 Task: Find the nearest outdoor disc golf courses.
Action: Mouse moved to (102, 51)
Screenshot: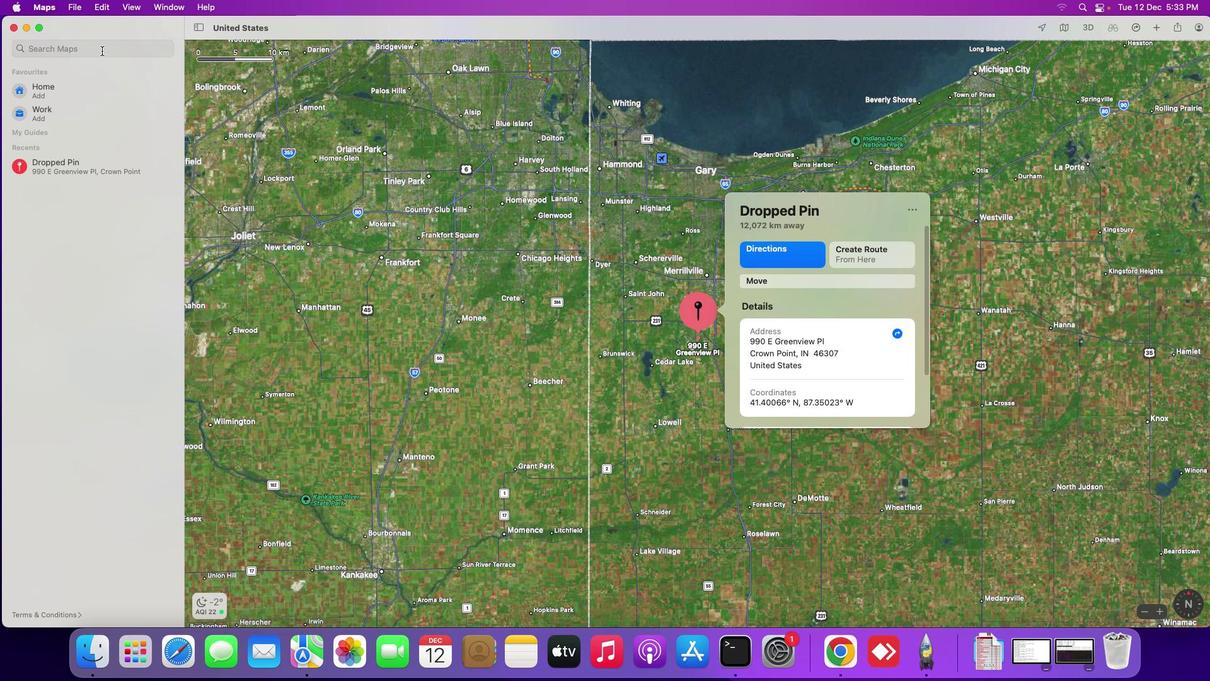 
Action: Mouse pressed left at (102, 51)
Screenshot: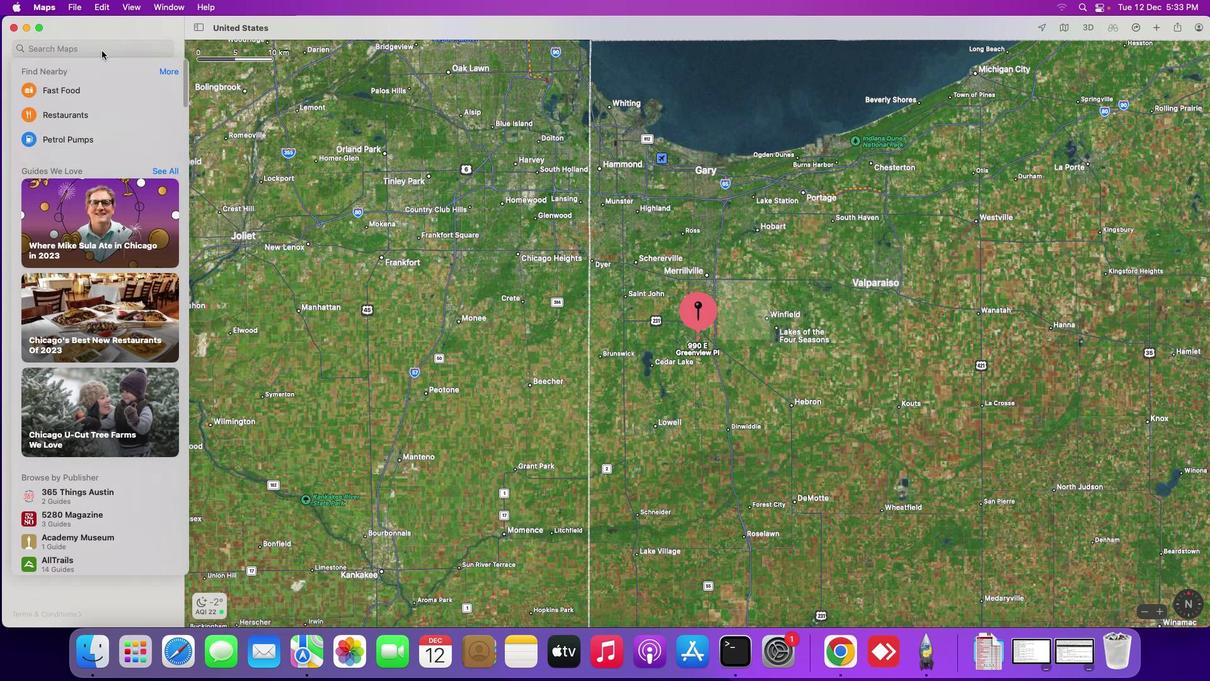
Action: Key pressed 'n''e''a''r'Key.space'o''u''t''d''o''o''r'Key.space'd''i''s''c'Key.space'g''o''l''f'Key.spaceKey.backspaceKey.space'c''o''u''r''c'Key.backspace's''e'
Screenshot: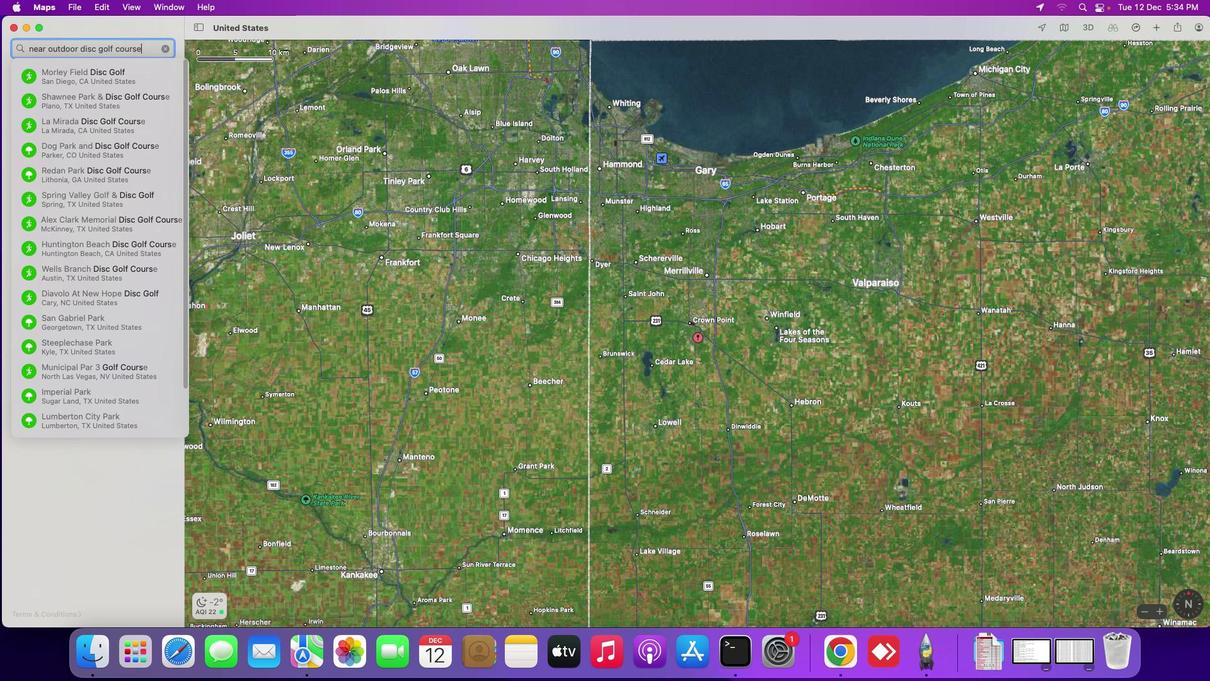 
Action: Mouse moved to (109, 68)
Screenshot: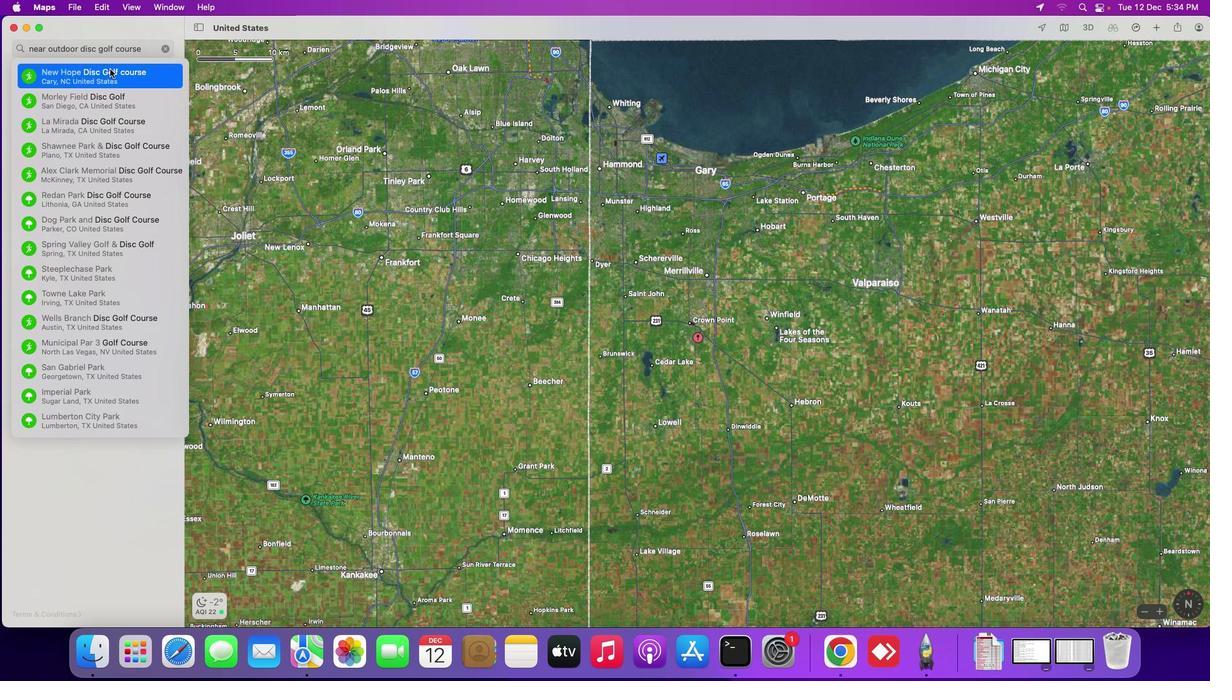 
Action: Mouse pressed left at (109, 68)
Screenshot: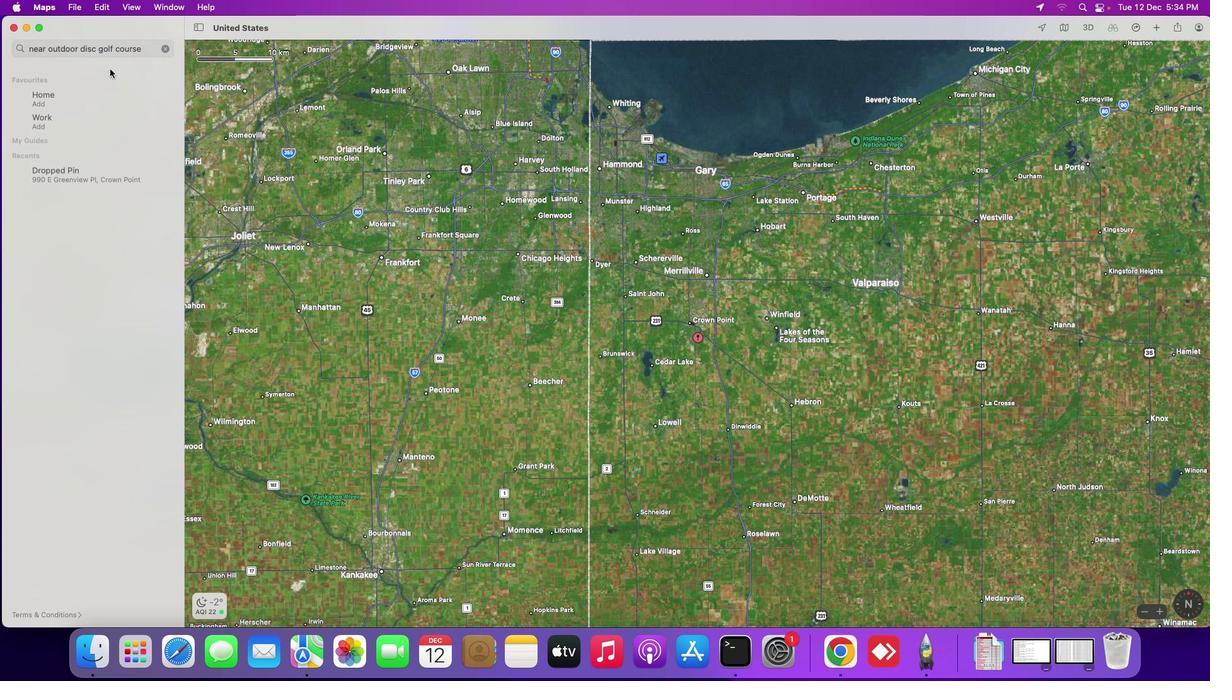 
Action: Mouse moved to (844, 336)
Screenshot: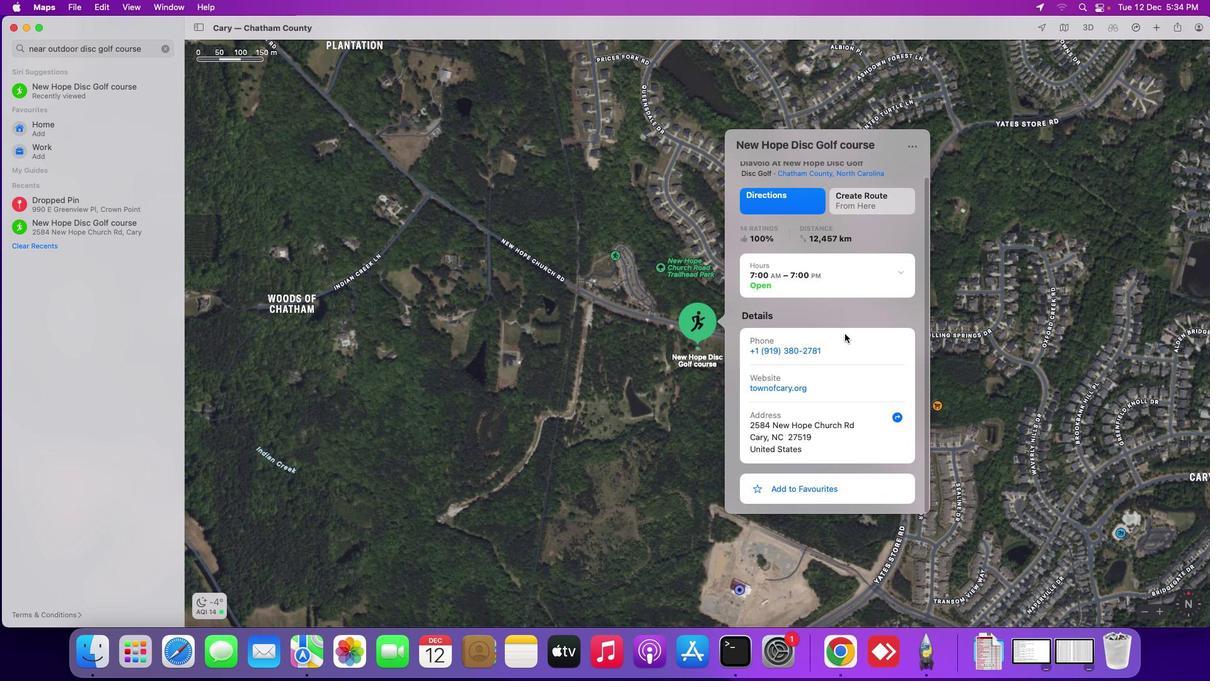 
Action: Mouse scrolled (844, 336) with delta (0, 0)
Screenshot: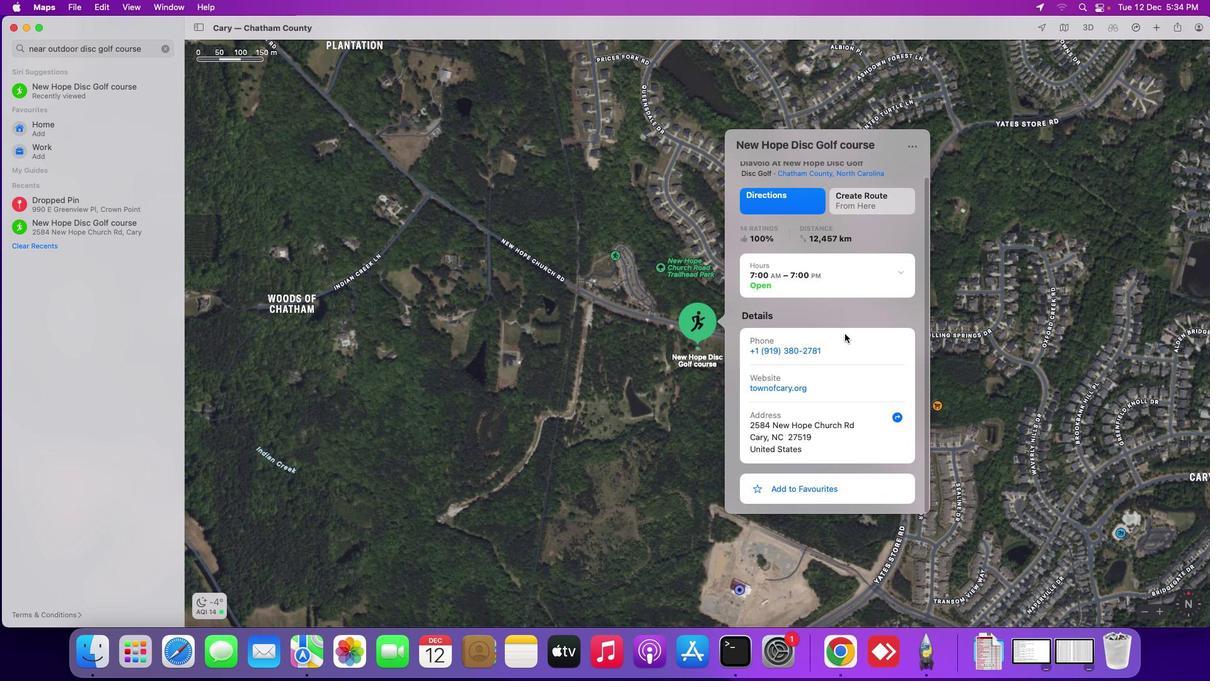 
Action: Mouse scrolled (844, 336) with delta (0, 0)
Screenshot: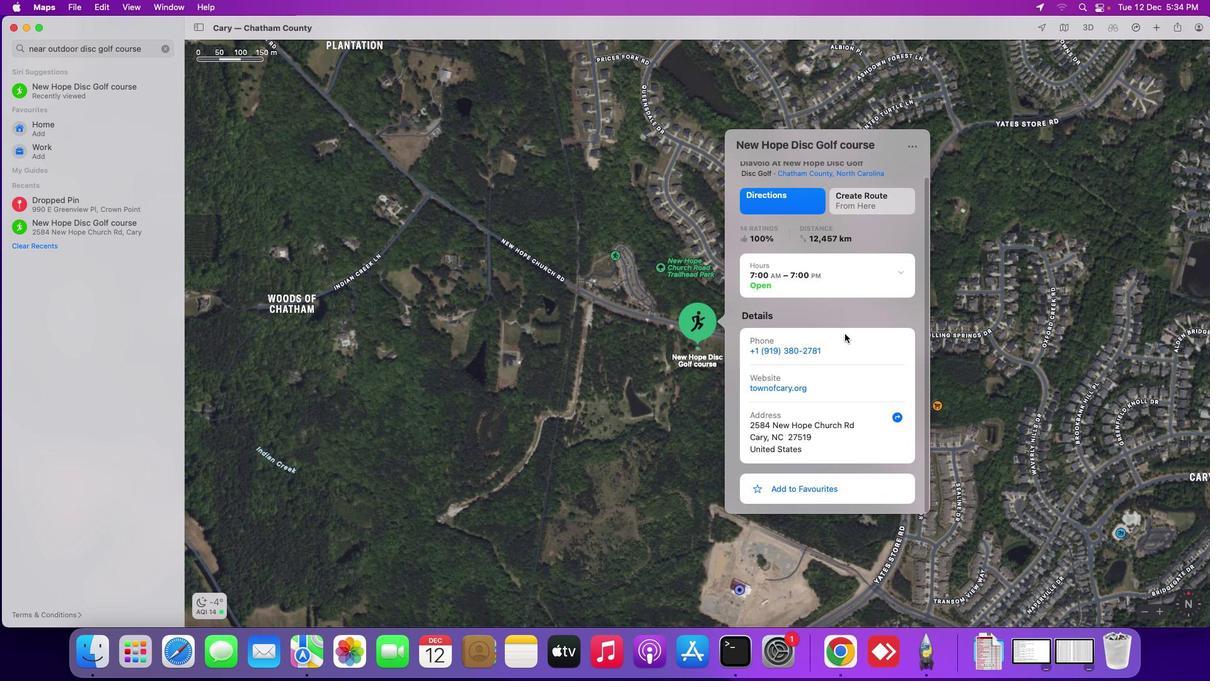 
Action: Mouse moved to (844, 336)
Screenshot: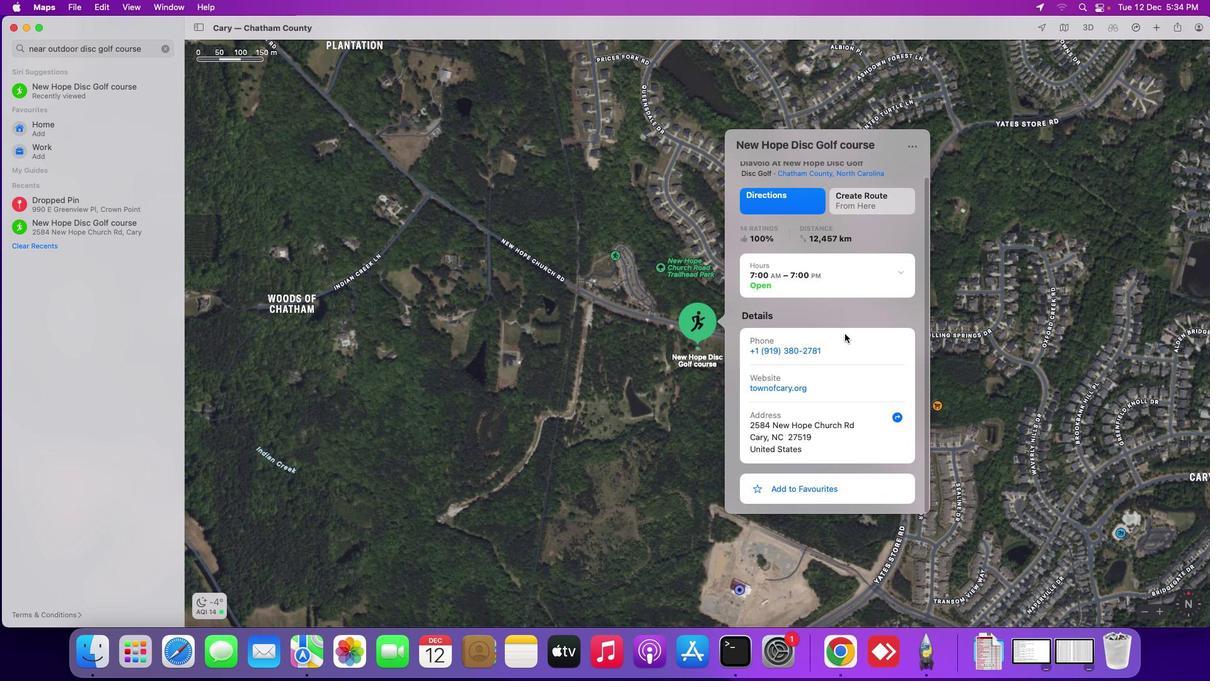 
Action: Mouse scrolled (844, 336) with delta (0, -1)
Screenshot: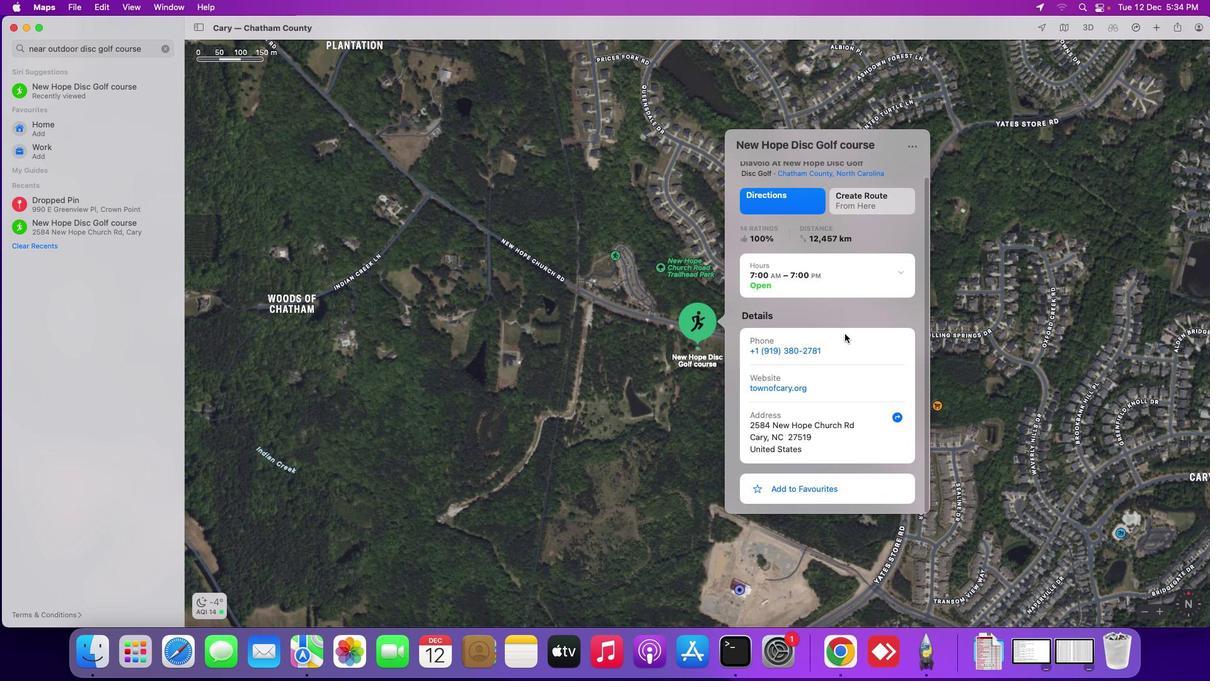 
Action: Mouse scrolled (844, 336) with delta (0, -3)
Screenshot: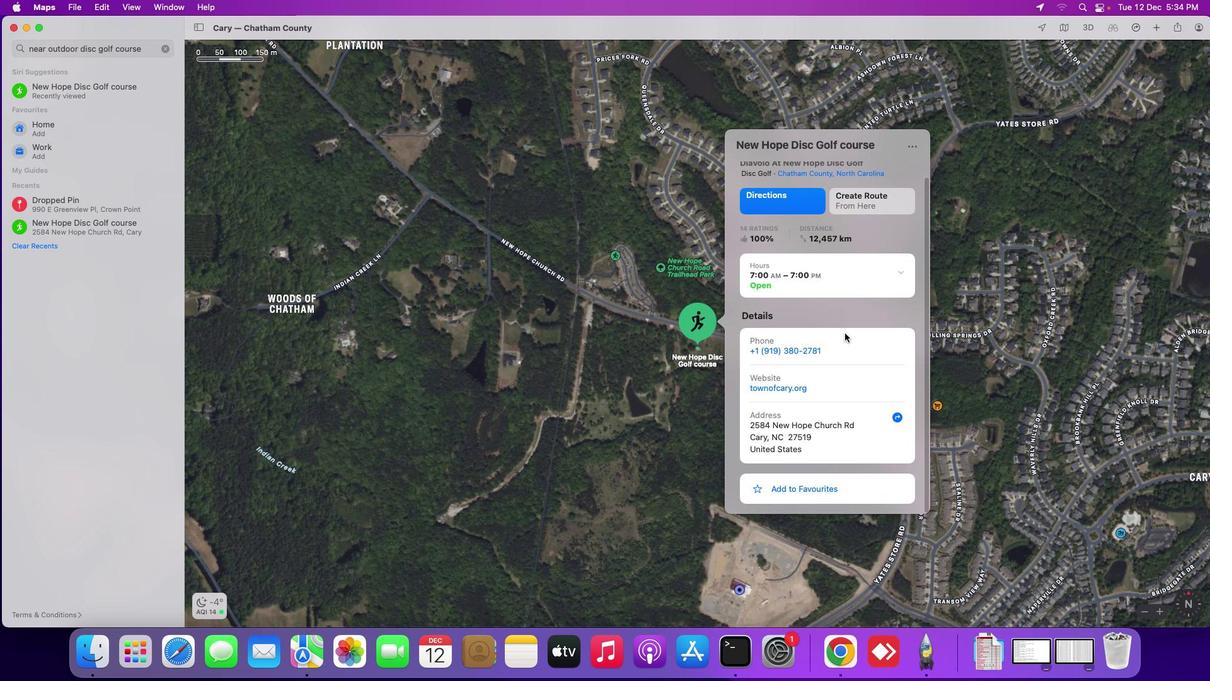 
Action: Mouse scrolled (844, 336) with delta (0, -3)
Screenshot: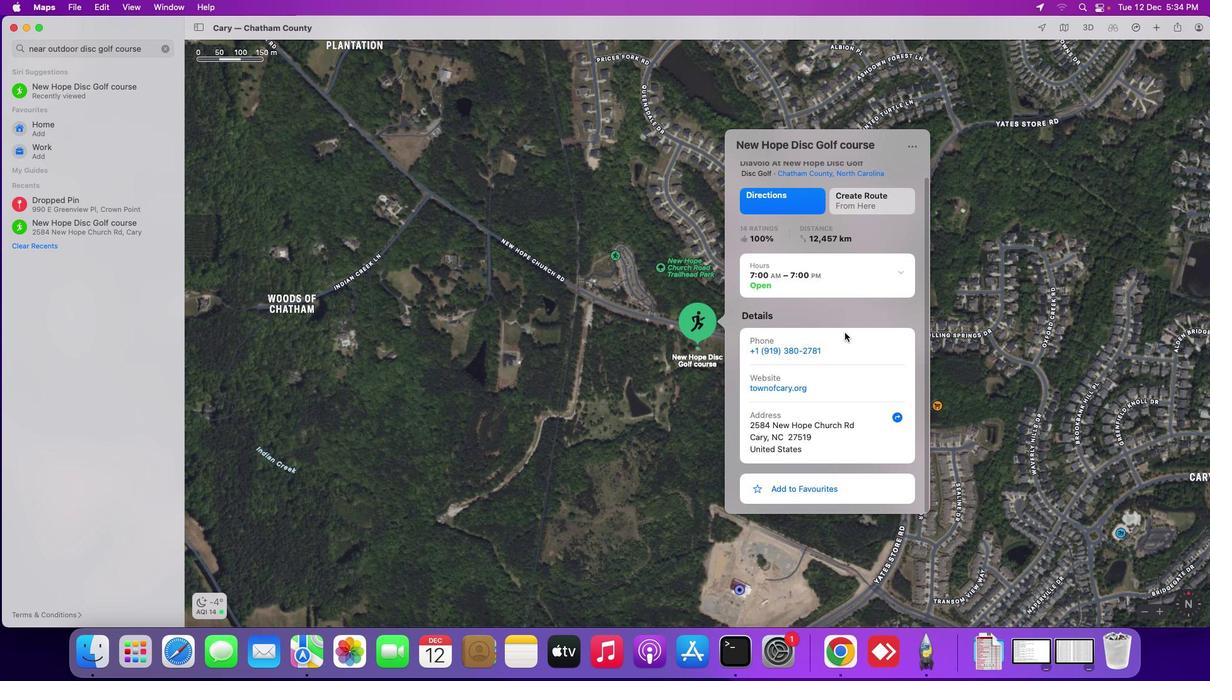 
Action: Mouse scrolled (844, 336) with delta (0, -3)
Screenshot: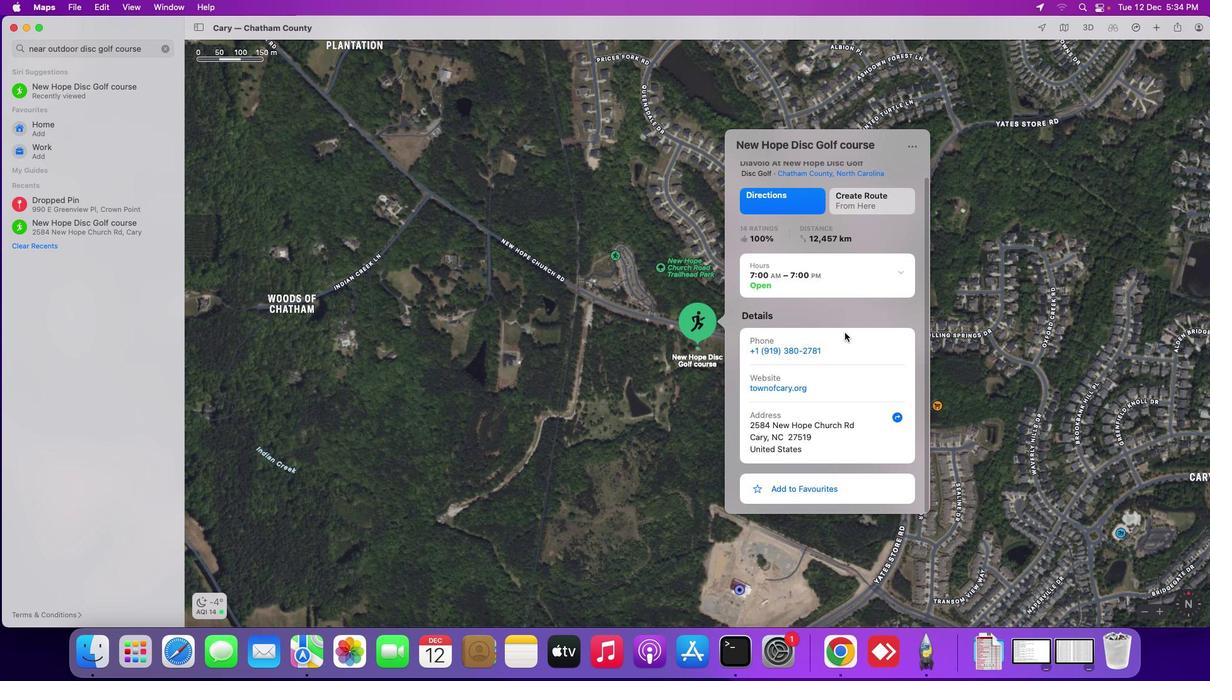 
Action: Mouse scrolled (844, 336) with delta (0, -4)
Screenshot: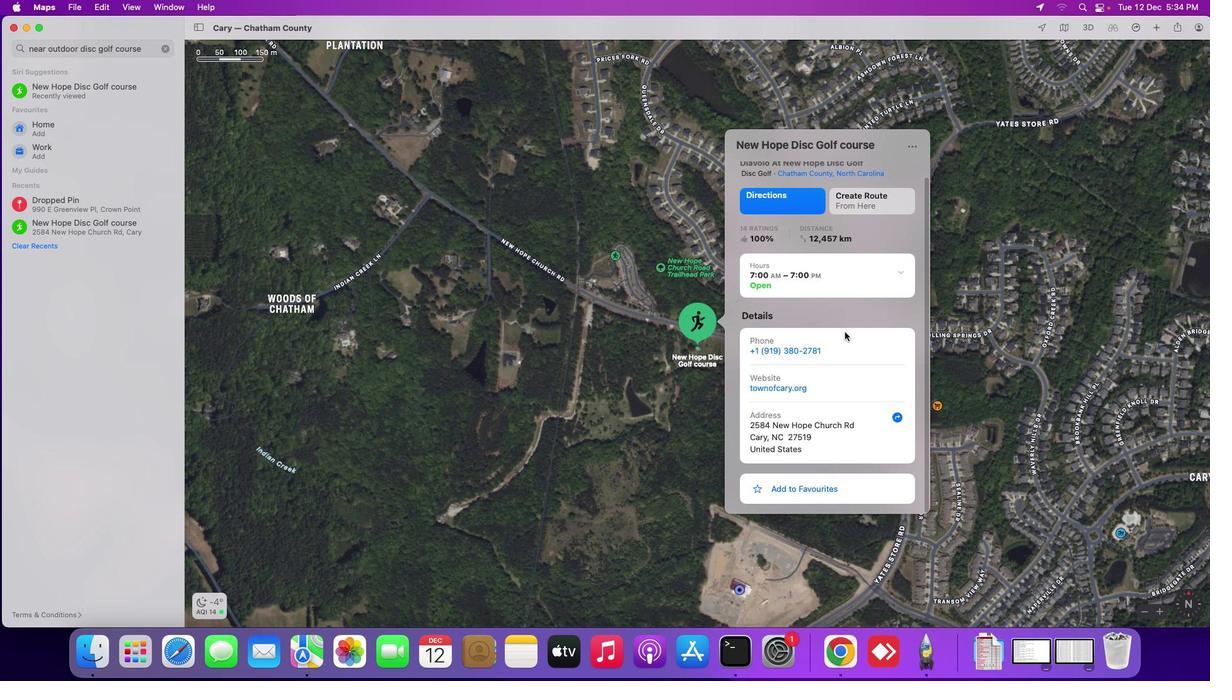 
Action: Mouse moved to (845, 331)
Screenshot: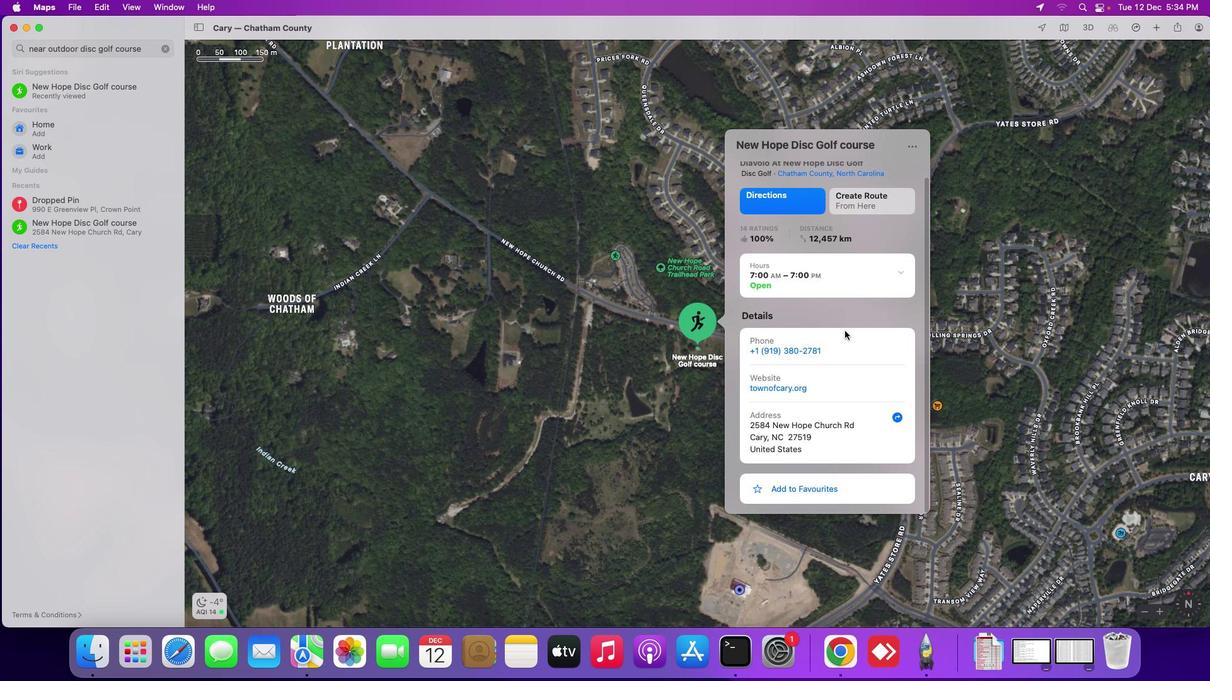 
Action: Mouse scrolled (845, 331) with delta (0, 0)
Screenshot: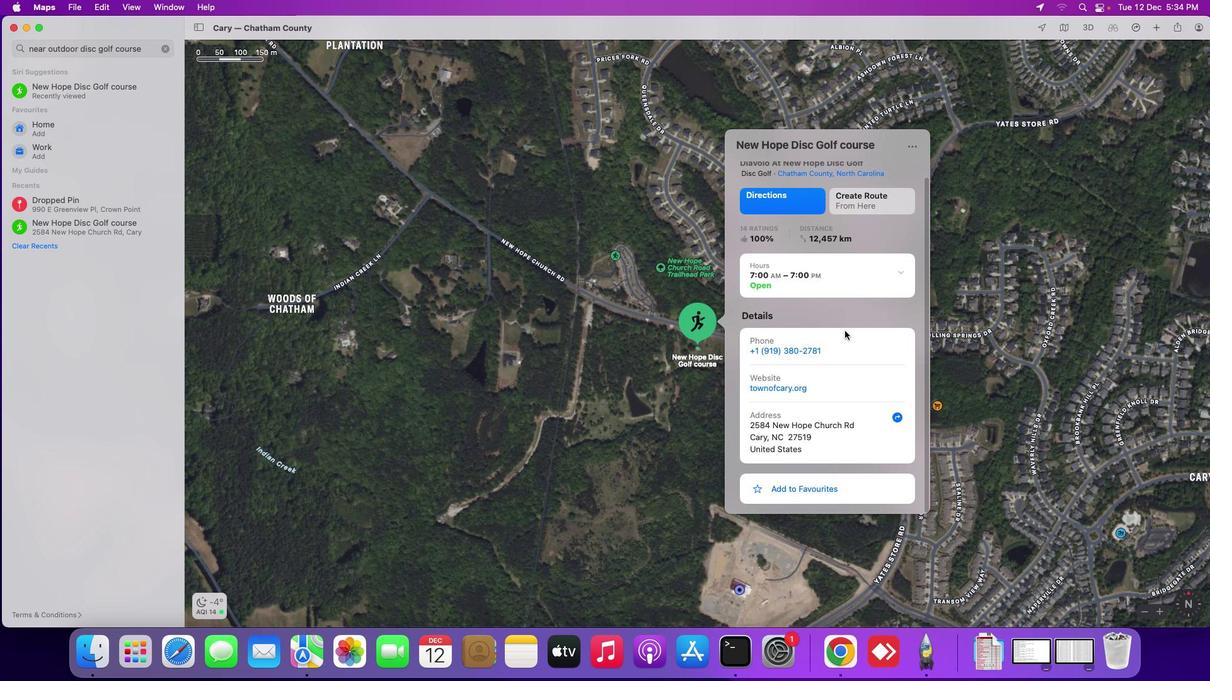 
Action: Mouse scrolled (845, 331) with delta (0, 0)
Screenshot: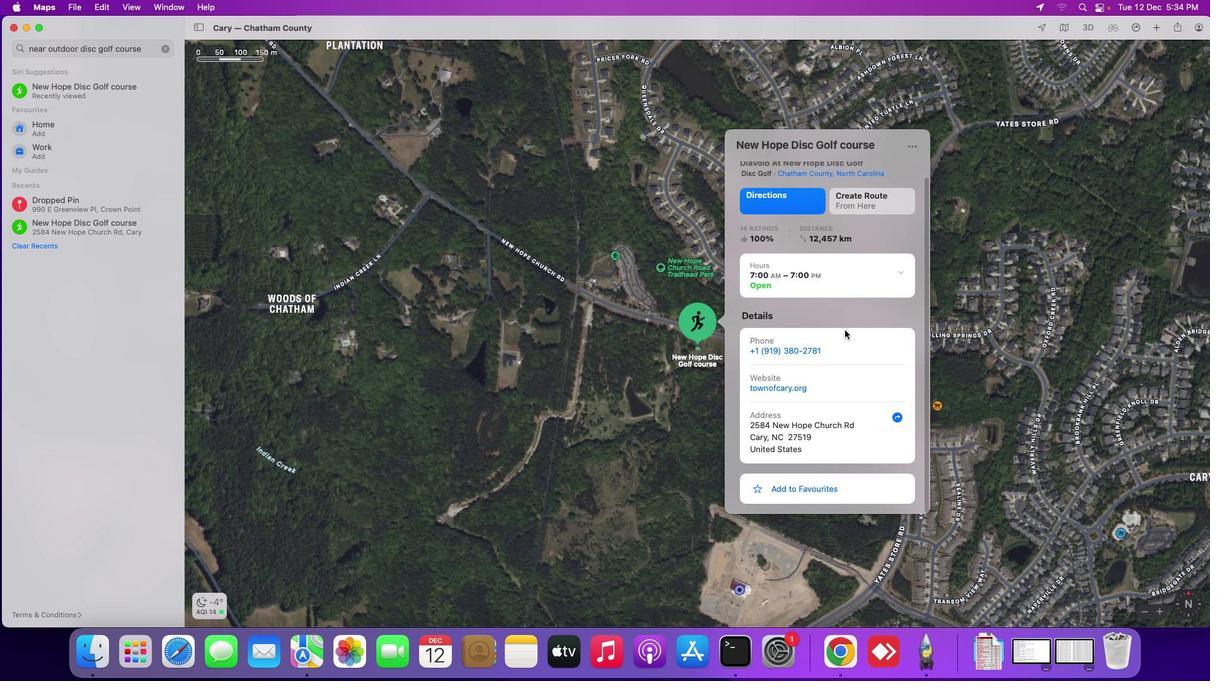
Action: Mouse scrolled (845, 331) with delta (0, -2)
Screenshot: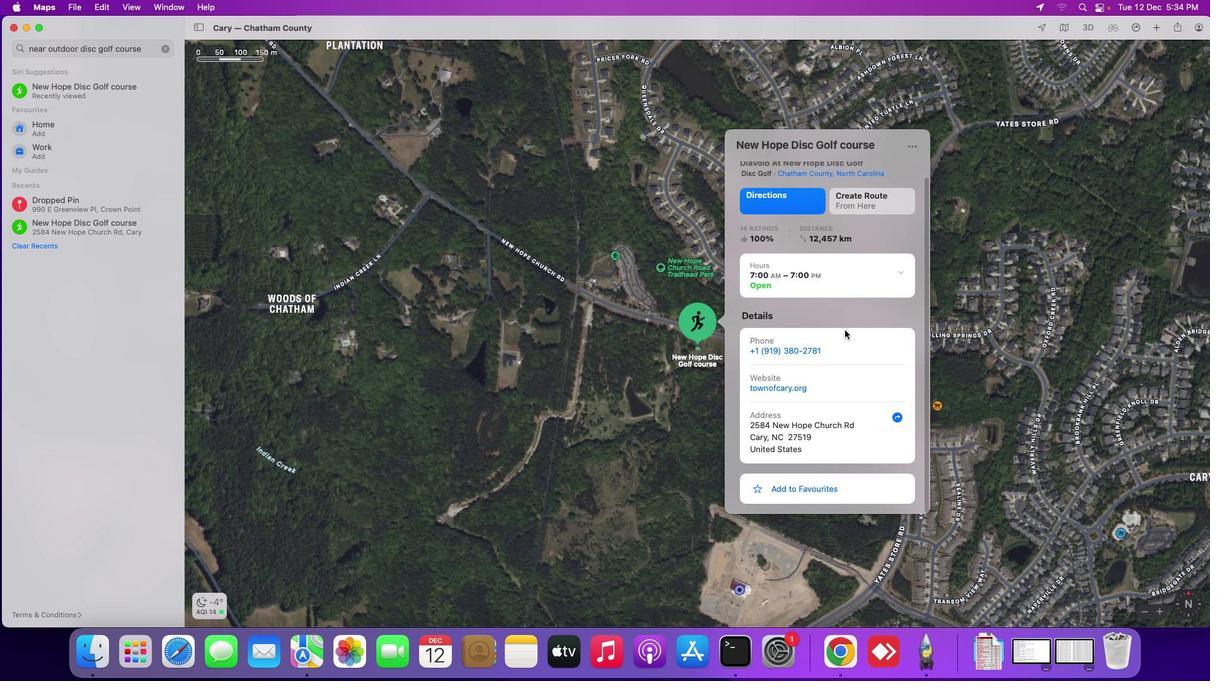 
Action: Mouse scrolled (845, 331) with delta (0, -3)
Screenshot: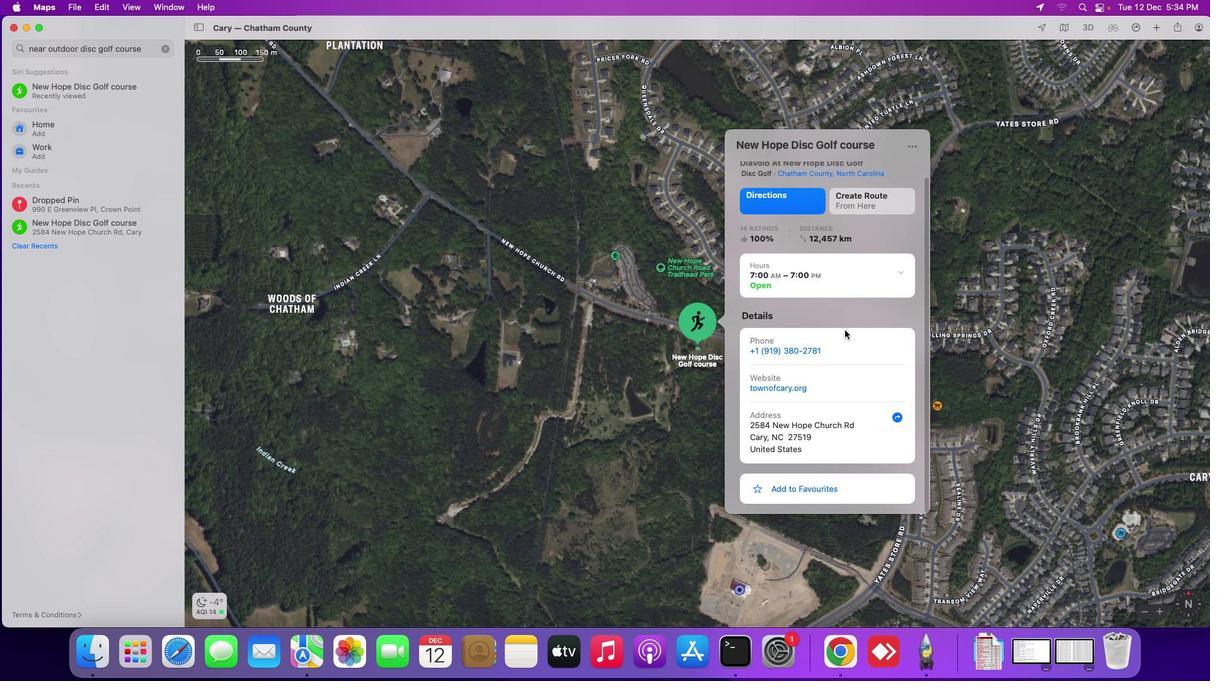 
Action: Mouse moved to (116, 45)
Screenshot: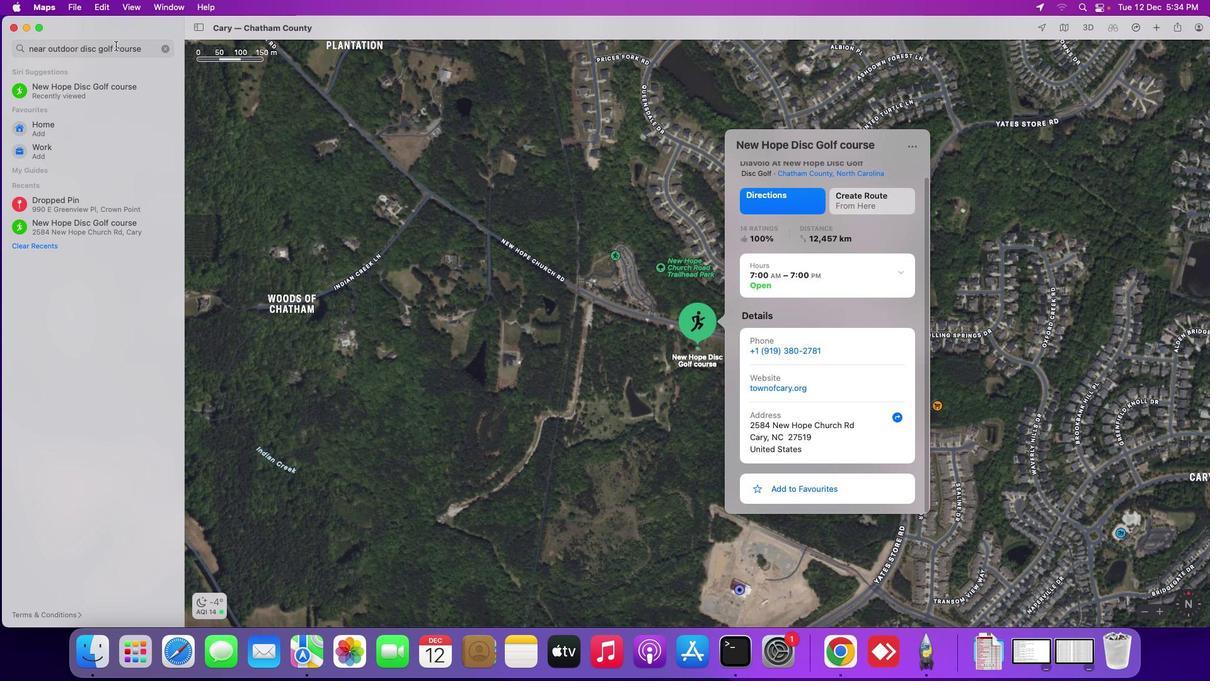 
Action: Mouse pressed left at (116, 45)
Screenshot: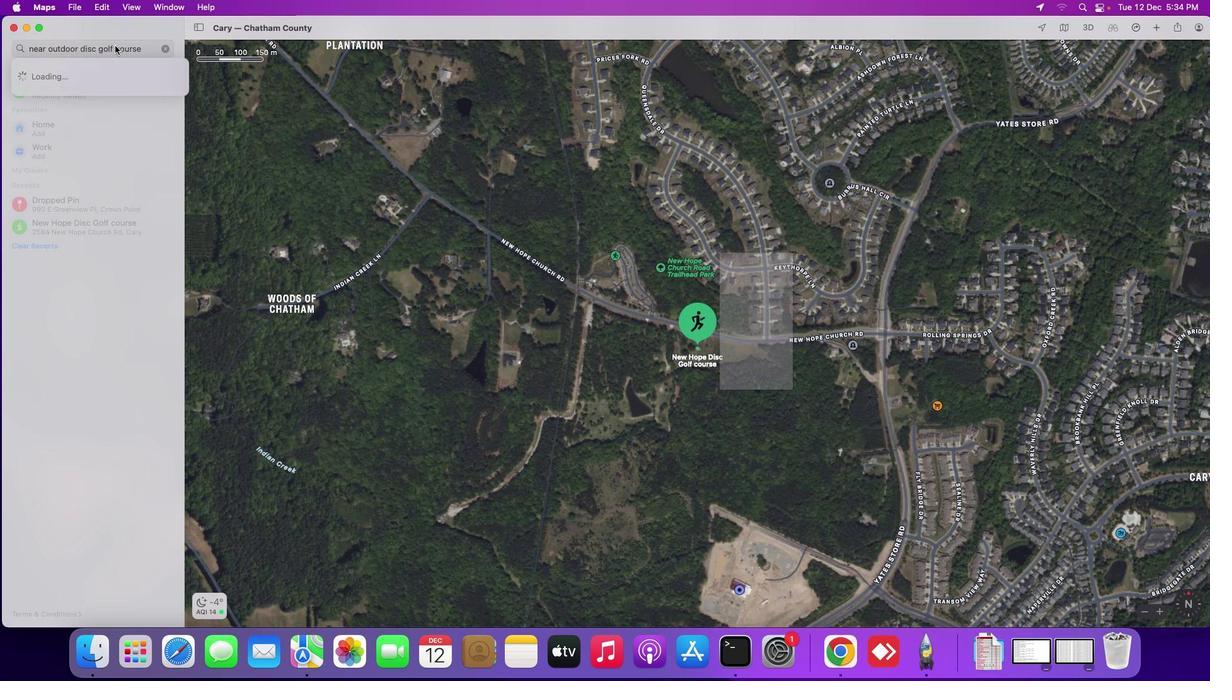 
Action: Mouse moved to (95, 150)
Screenshot: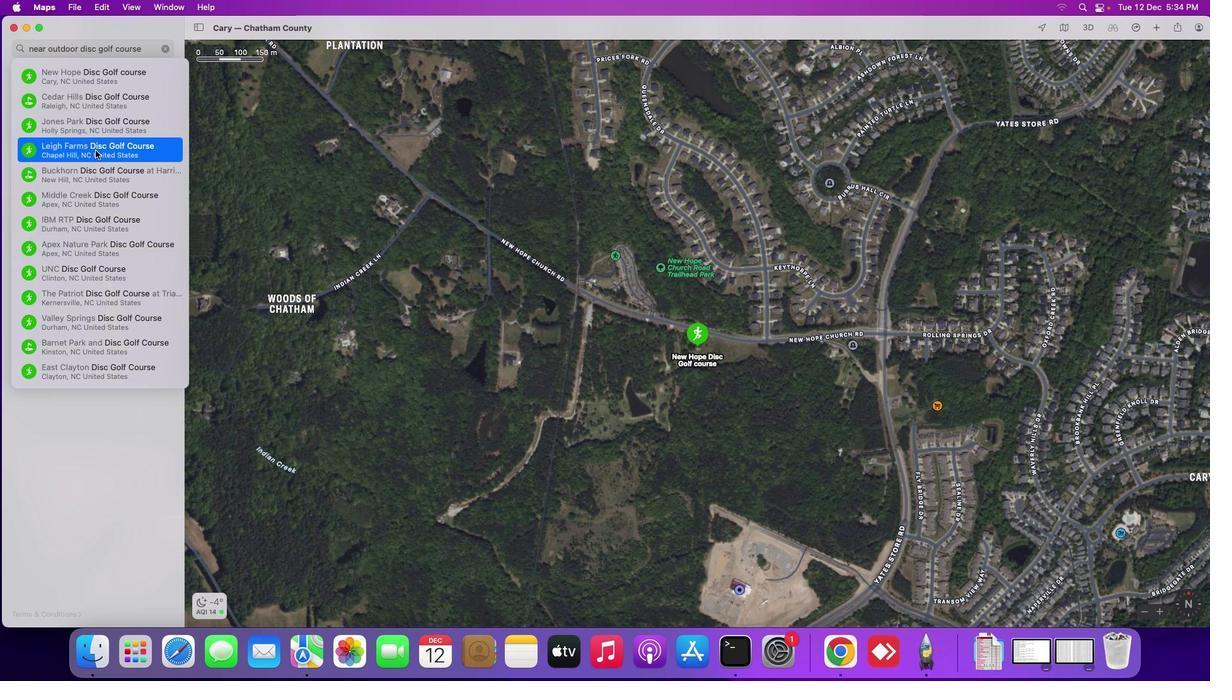 
Action: Mouse pressed left at (95, 150)
Screenshot: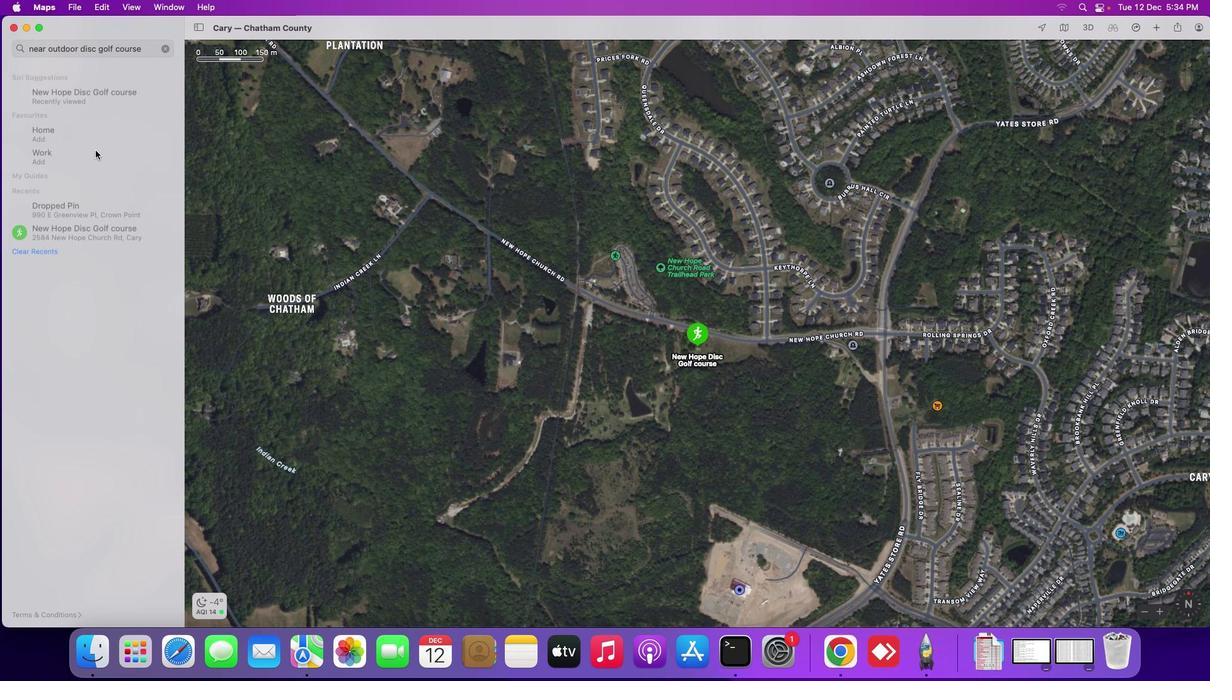 
Action: Mouse moved to (112, 47)
Screenshot: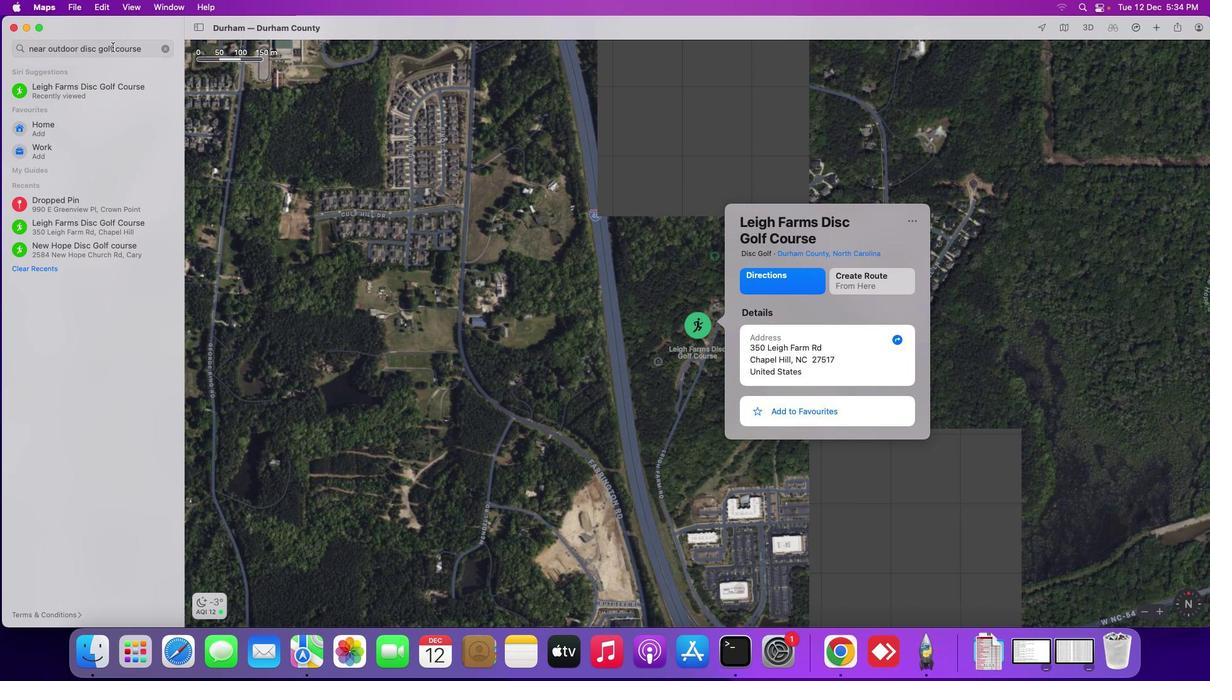 
Action: Mouse pressed left at (112, 47)
Screenshot: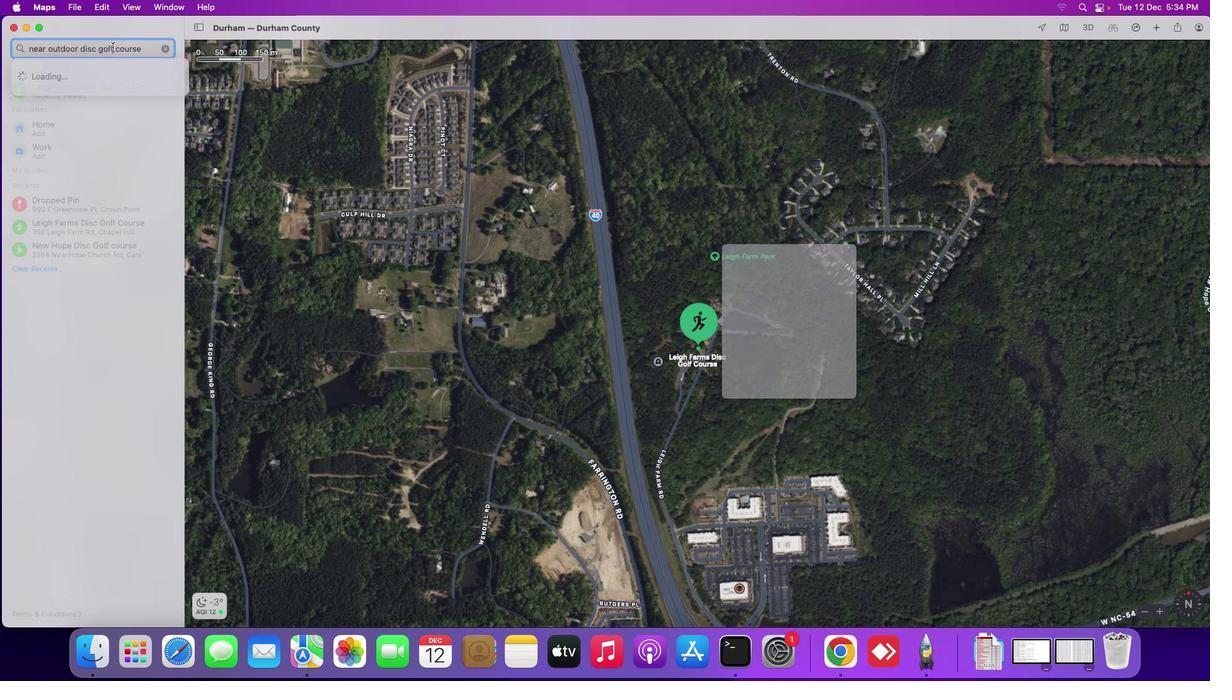 
Action: Mouse moved to (105, 247)
Screenshot: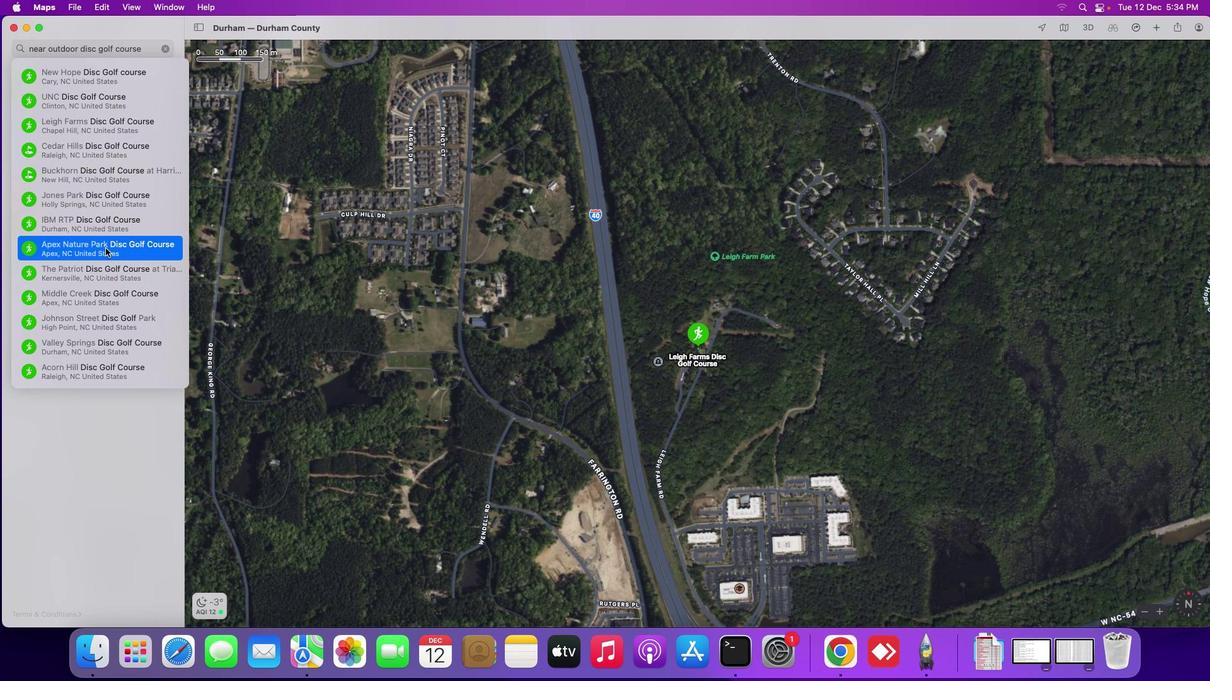 
Action: Mouse pressed left at (105, 247)
Screenshot: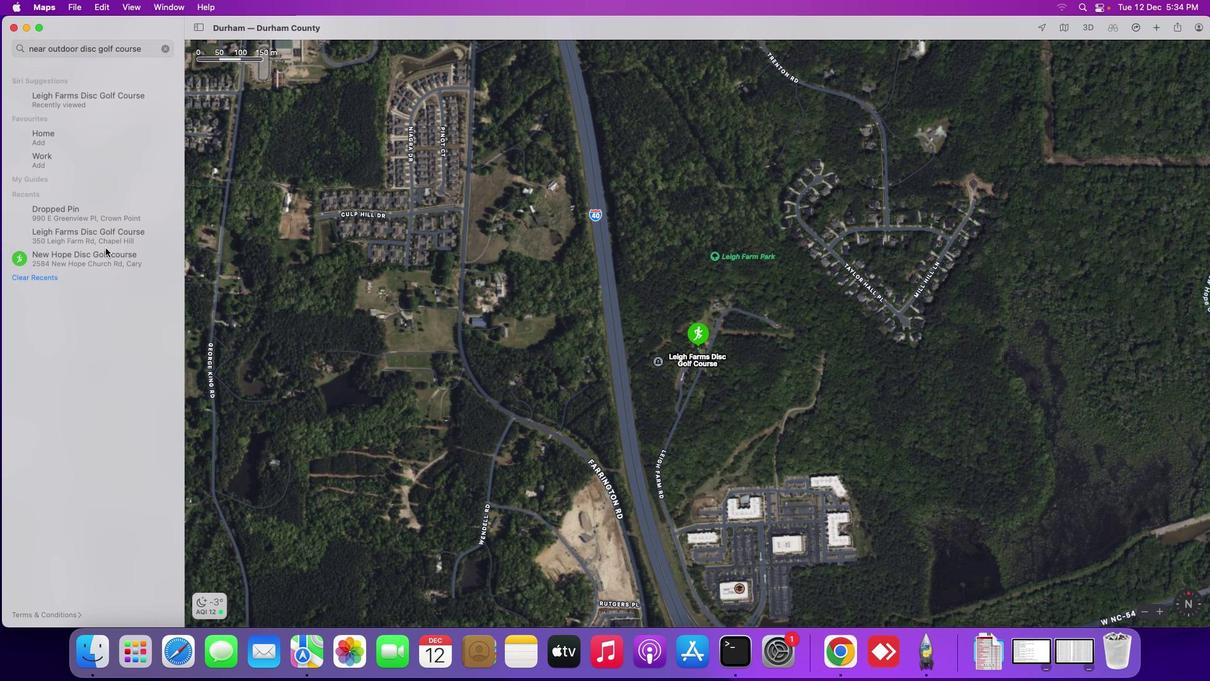 
Action: Mouse moved to (752, 272)
Screenshot: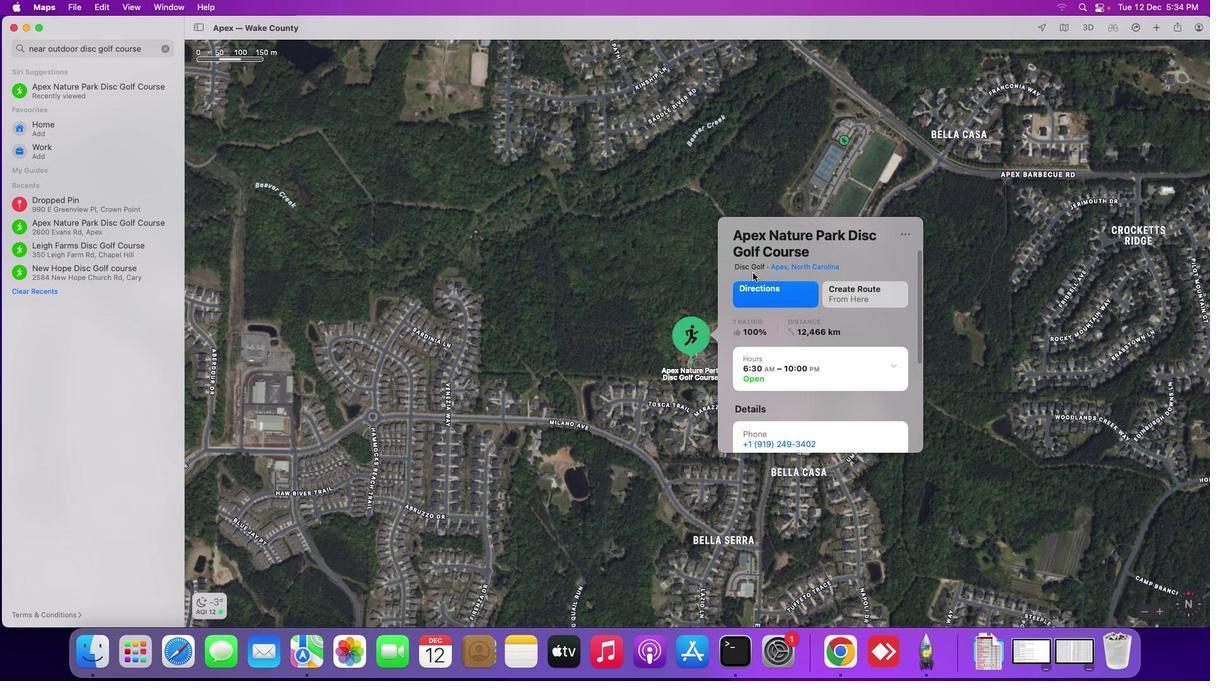 
